 Task: Create a task  Upgrade and migrate company databases to a cloud-based solution , assign it to team member softage.2@softage.net in the project AgileDream and update the status of the task to  Off Track , set the priority of the task to Medium
Action: Mouse moved to (57, 47)
Screenshot: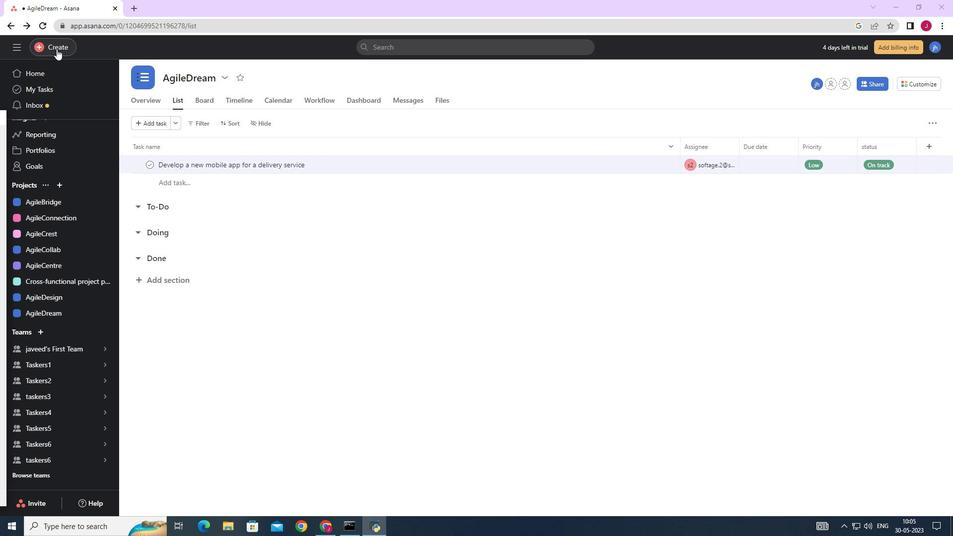 
Action: Mouse pressed left at (57, 47)
Screenshot: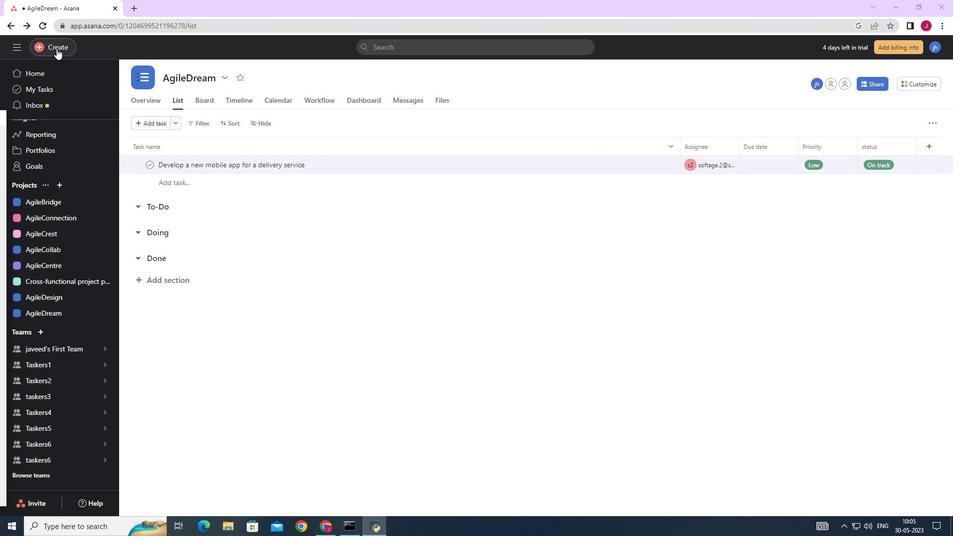 
Action: Mouse moved to (128, 51)
Screenshot: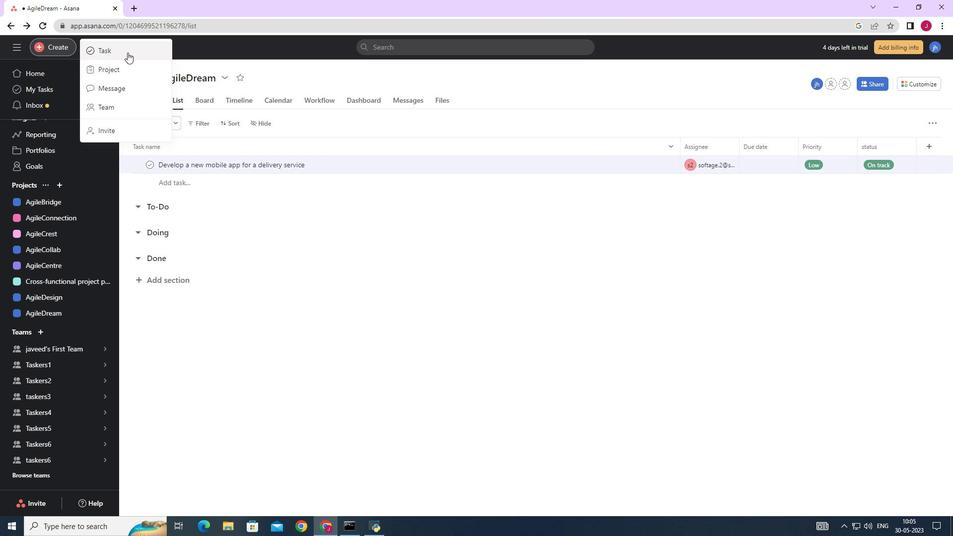 
Action: Mouse pressed left at (128, 51)
Screenshot: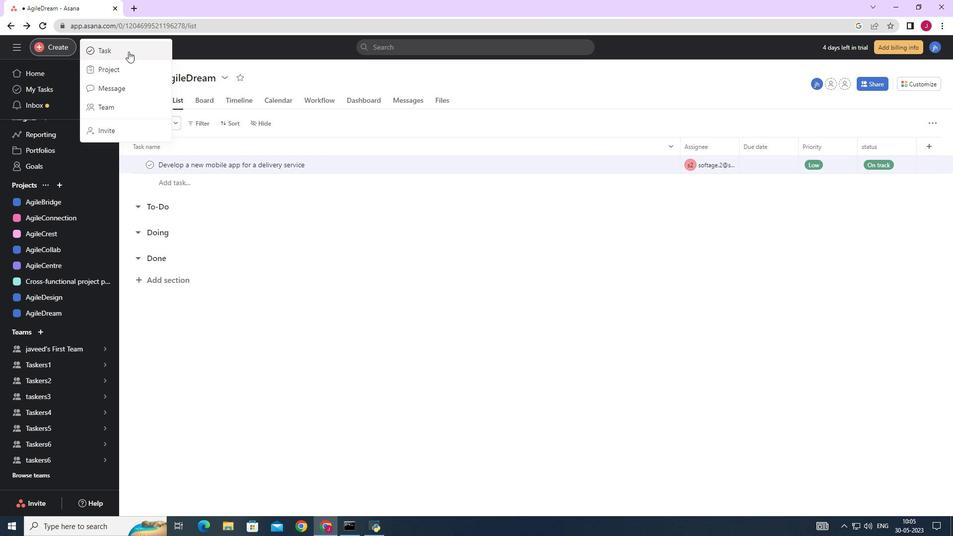 
Action: Mouse moved to (775, 328)
Screenshot: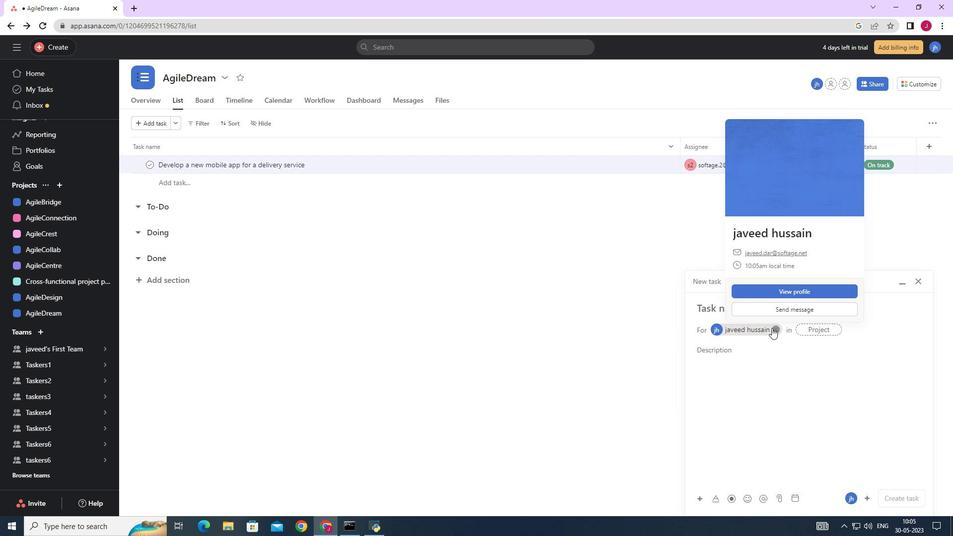 
Action: Mouse pressed left at (775, 328)
Screenshot: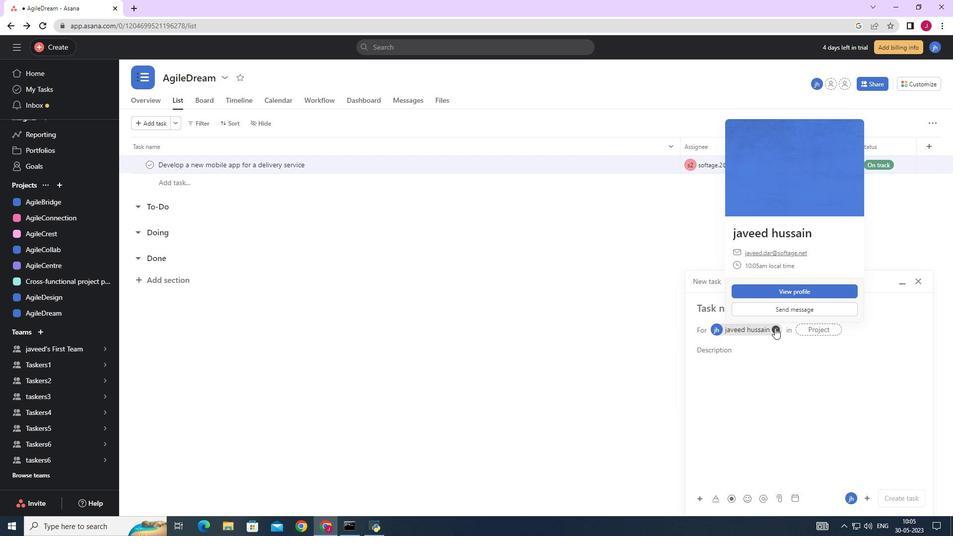 
Action: Mouse moved to (718, 306)
Screenshot: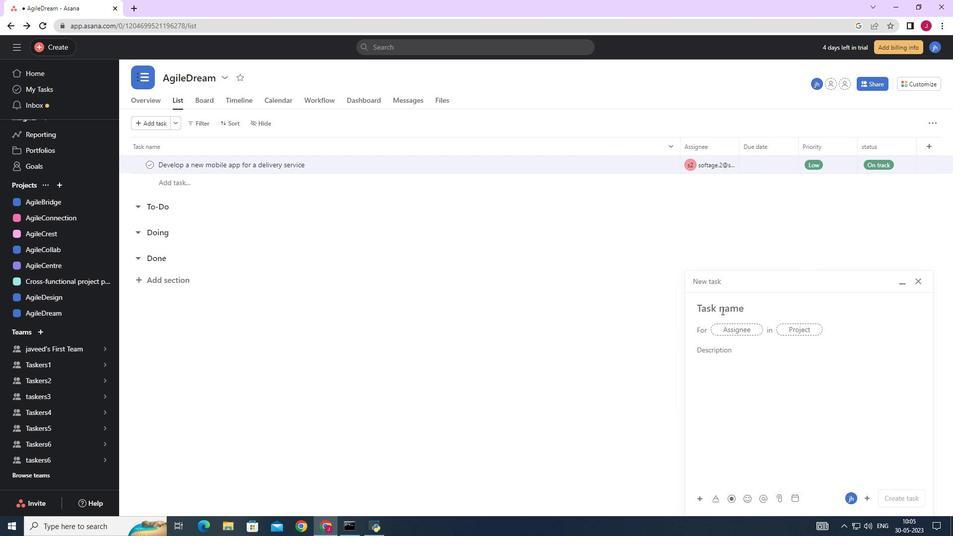 
Action: Mouse pressed left at (718, 306)
Screenshot: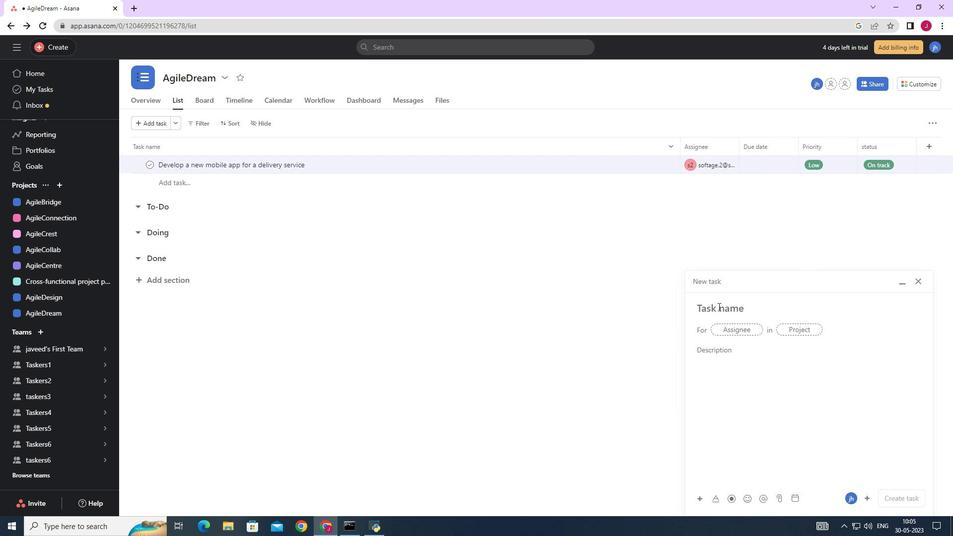 
Action: Mouse moved to (698, 312)
Screenshot: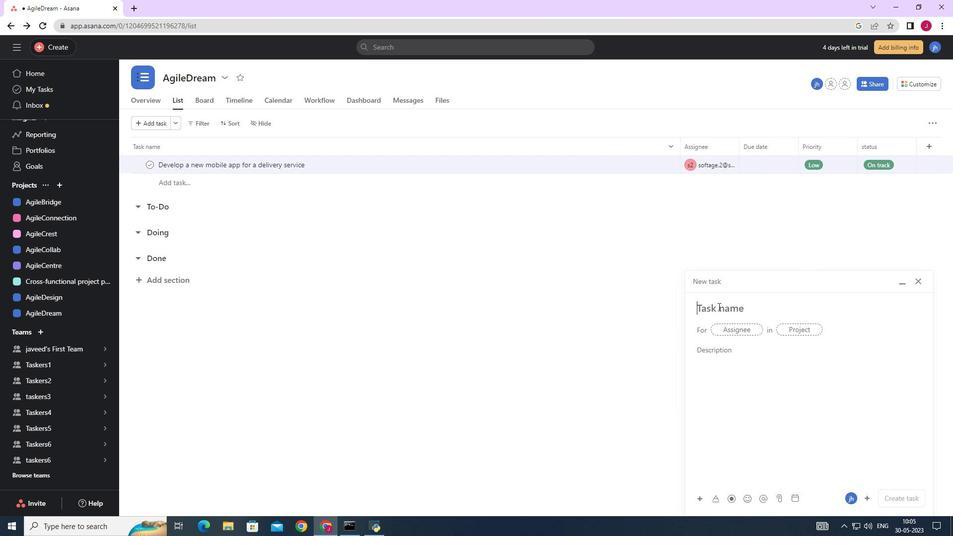
Action: Key pressed <Key.caps_lock>U<Key.caps_lock>pf<Key.backspace>grade<Key.space>and<Key.space>company<Key.space>database<Key.space>to<Key.space>a<Key.space>cloud-based<Key.space>solution
Screenshot: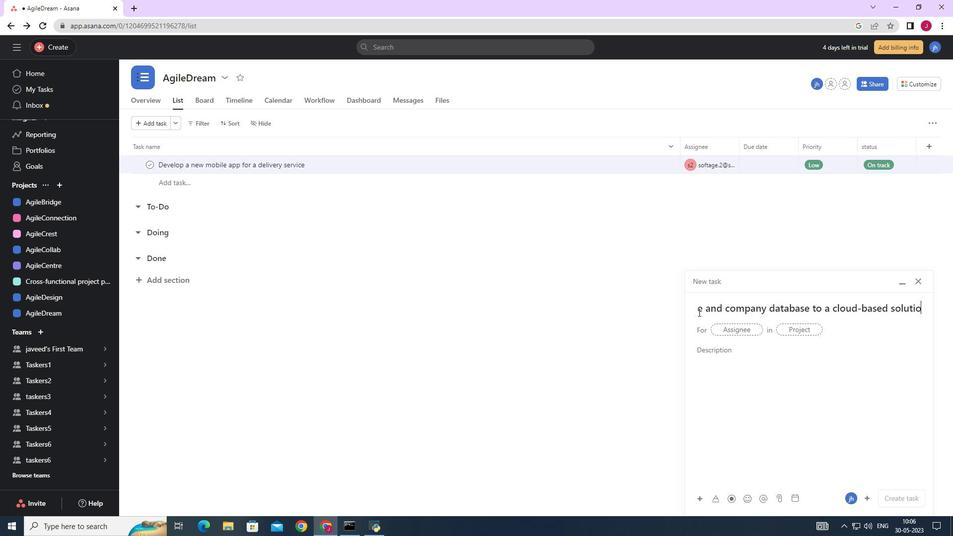 
Action: Mouse moved to (736, 330)
Screenshot: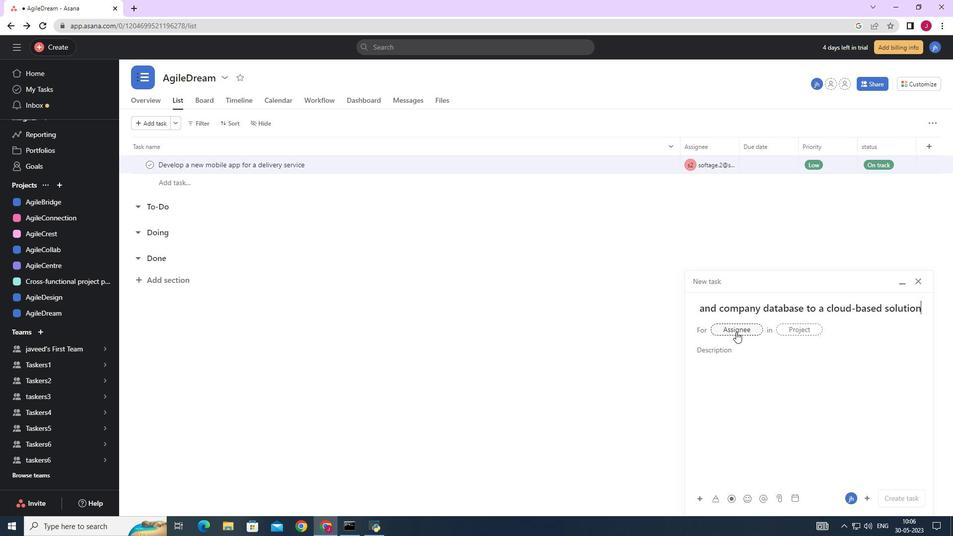 
Action: Mouse pressed left at (736, 330)
Screenshot: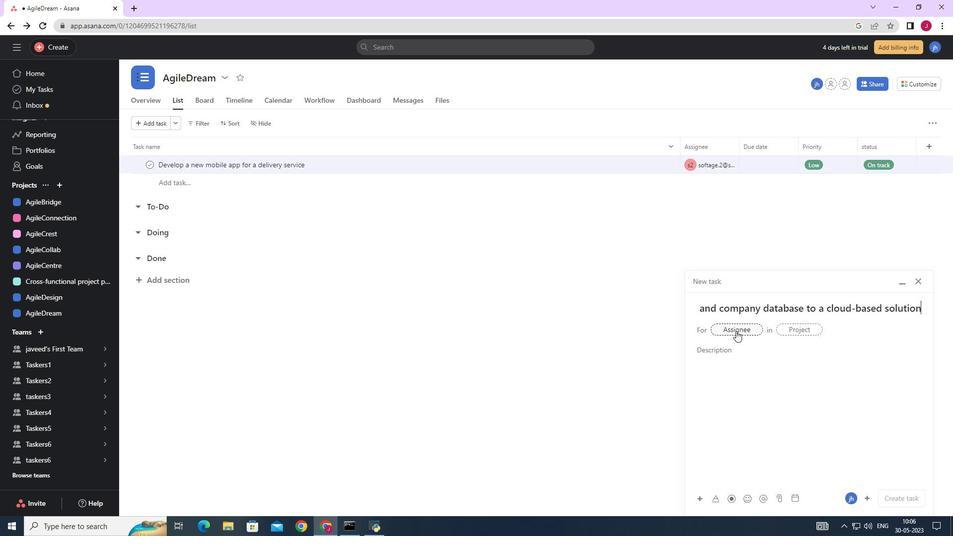 
Action: Mouse moved to (734, 330)
Screenshot: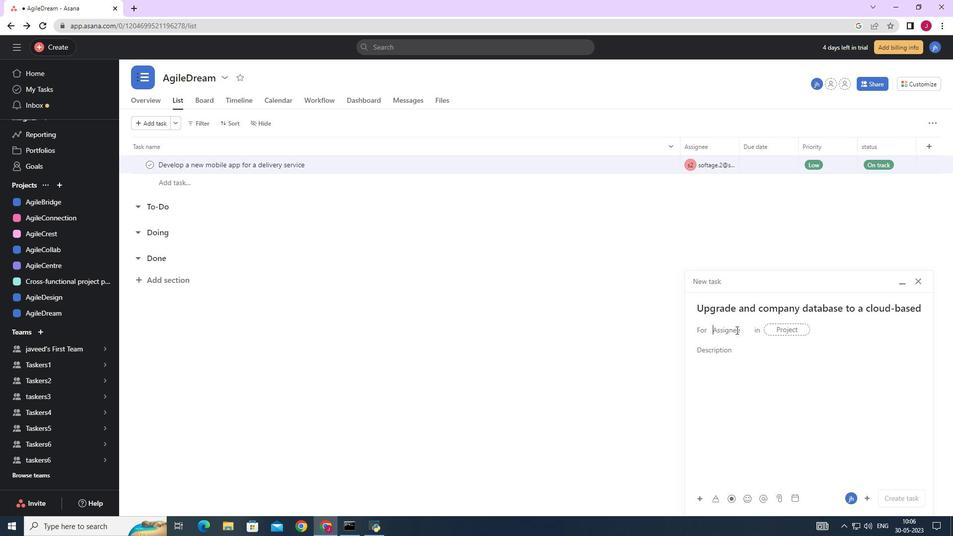 
Action: Key pressed softage.2
Screenshot: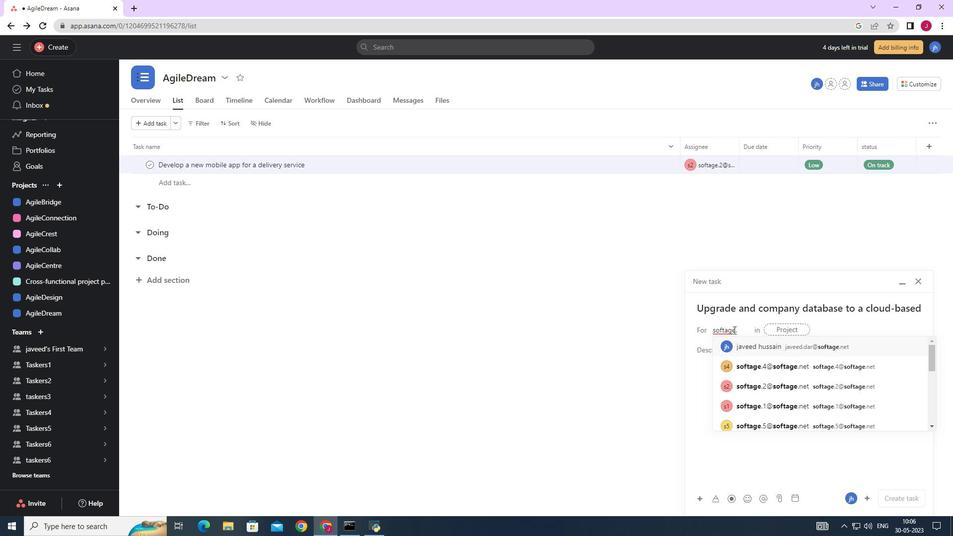 
Action: Mouse moved to (789, 346)
Screenshot: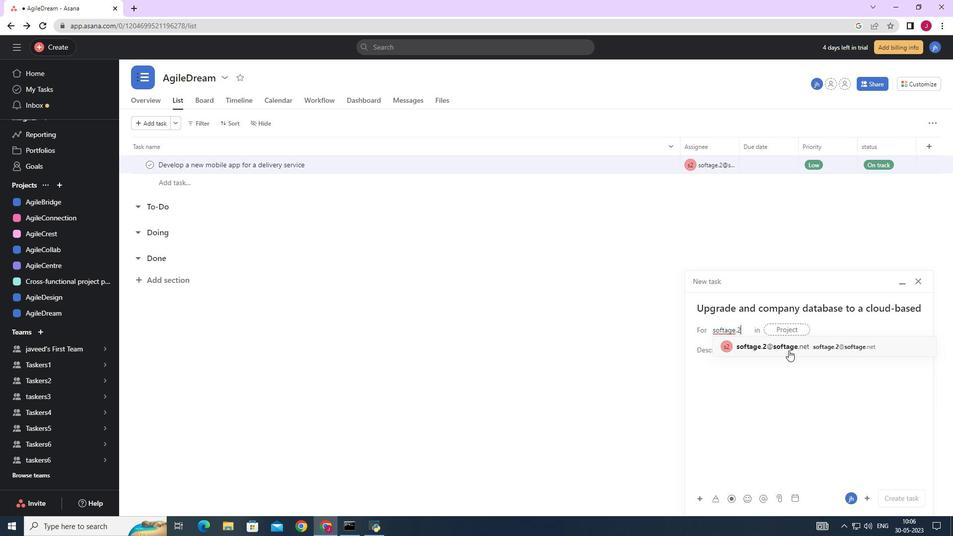 
Action: Mouse pressed left at (789, 346)
Screenshot: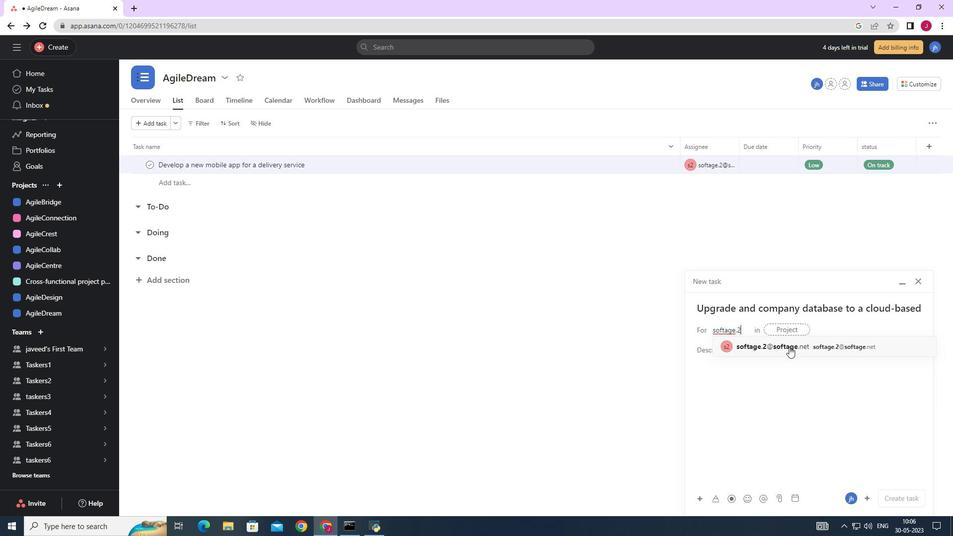 
Action: Mouse moved to (642, 346)
Screenshot: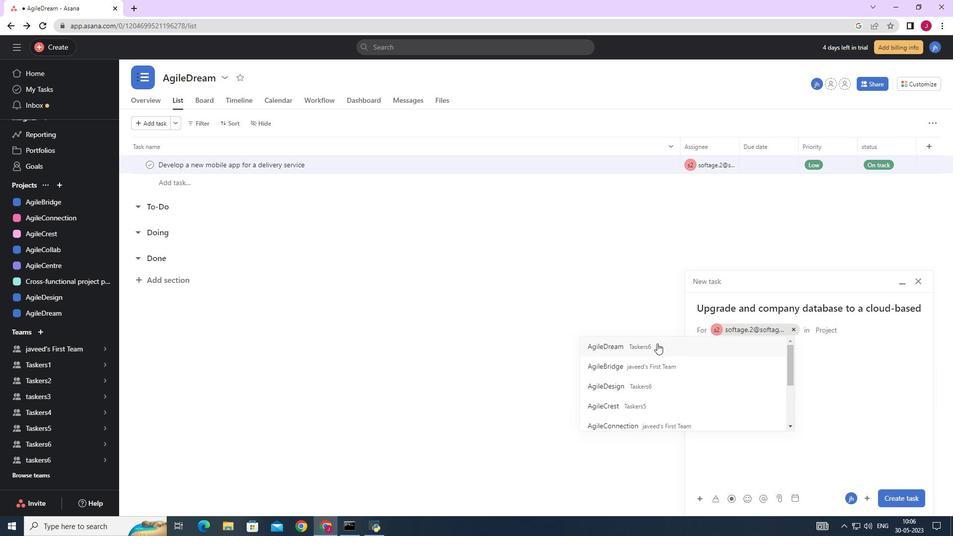 
Action: Mouse pressed left at (642, 346)
Screenshot: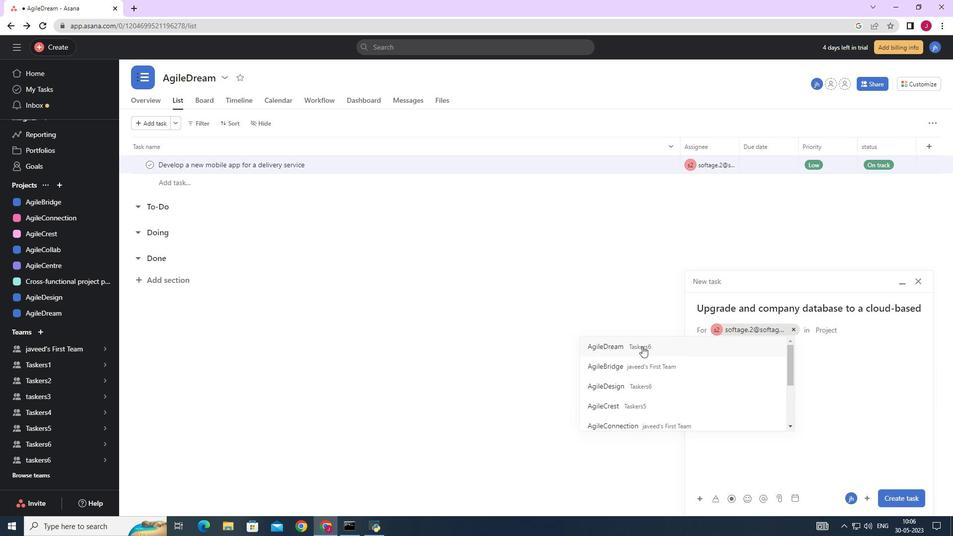 
Action: Mouse moved to (741, 354)
Screenshot: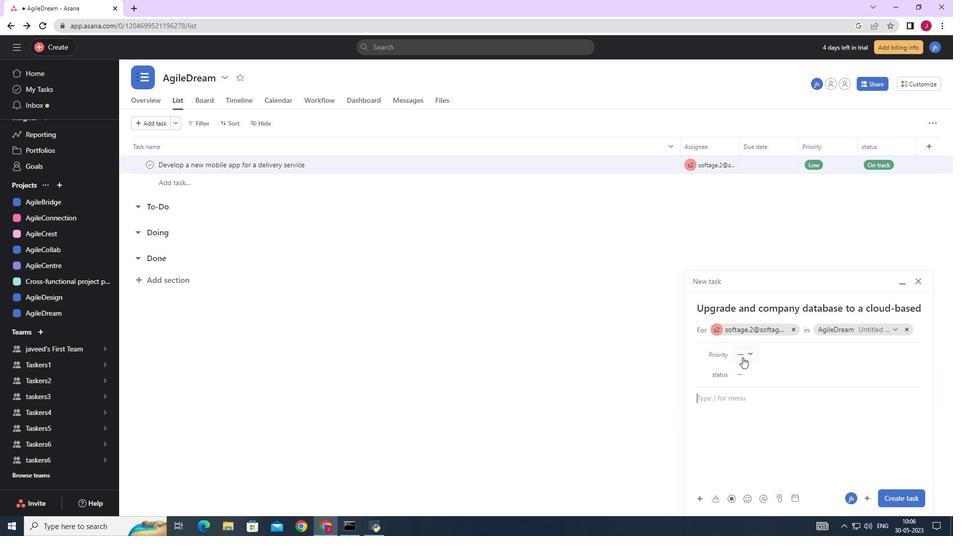 
Action: Mouse pressed left at (741, 354)
Screenshot: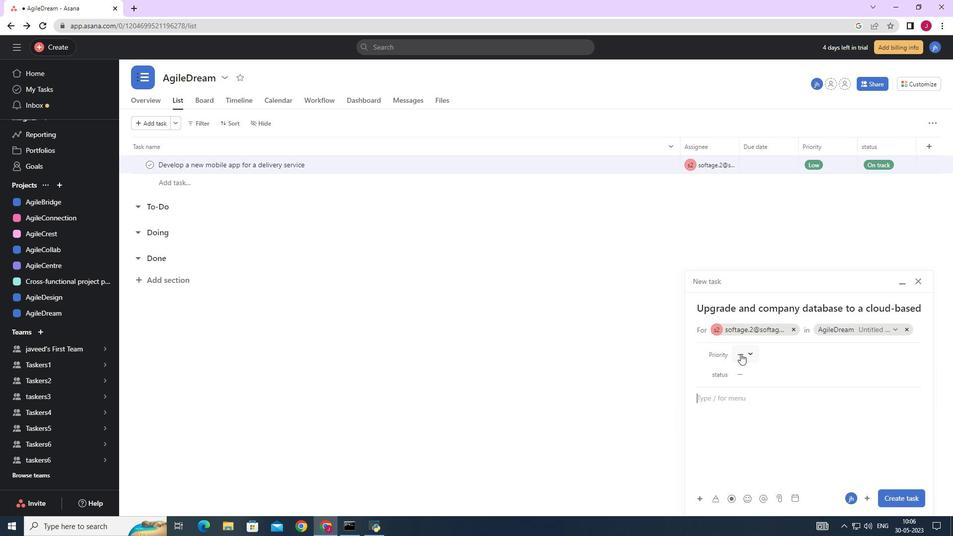 
Action: Mouse moved to (762, 405)
Screenshot: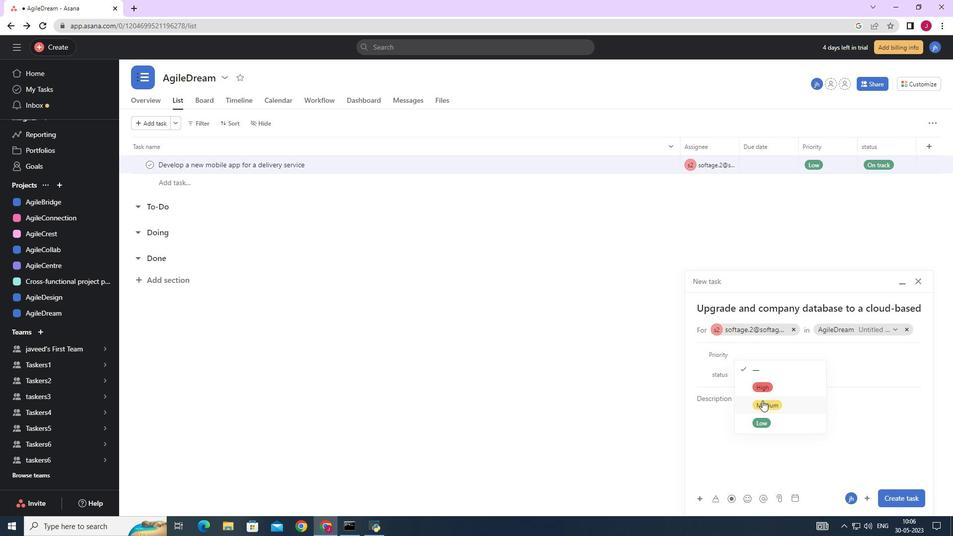 
Action: Mouse pressed left at (762, 405)
Screenshot: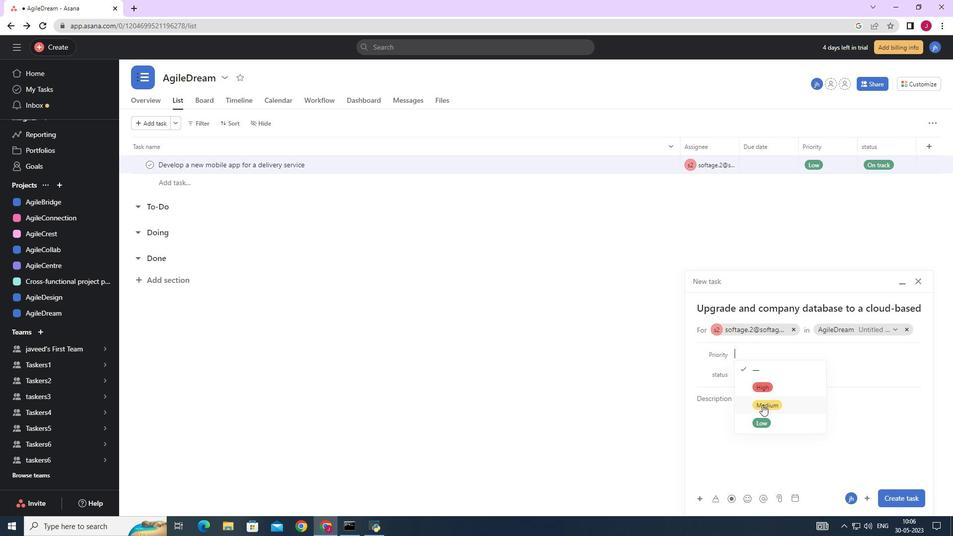
Action: Mouse moved to (748, 371)
Screenshot: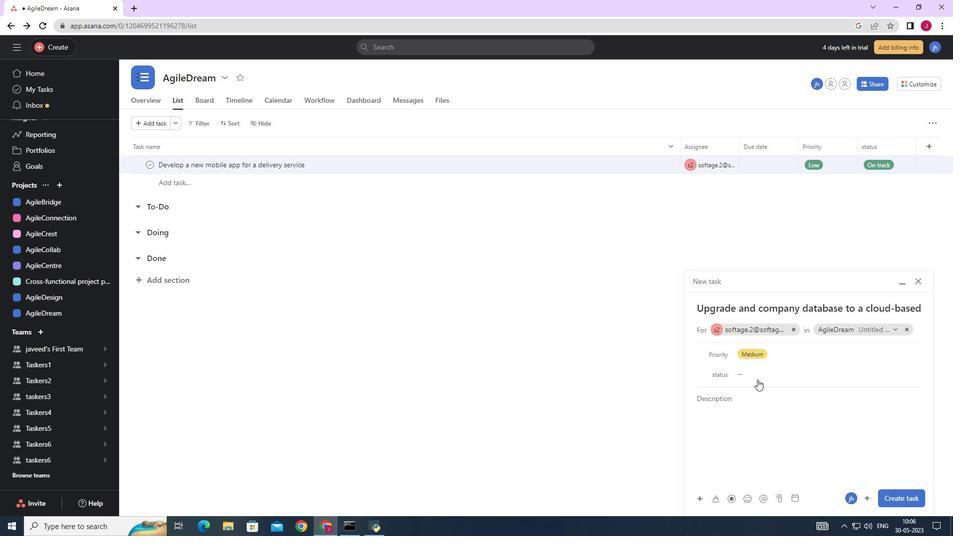 
Action: Mouse pressed left at (748, 371)
Screenshot: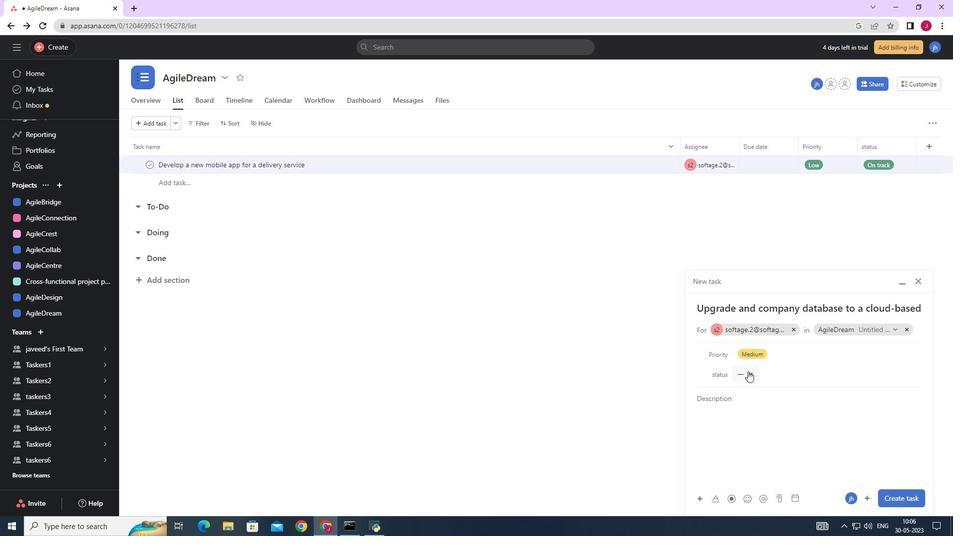 
Action: Mouse moved to (763, 419)
Screenshot: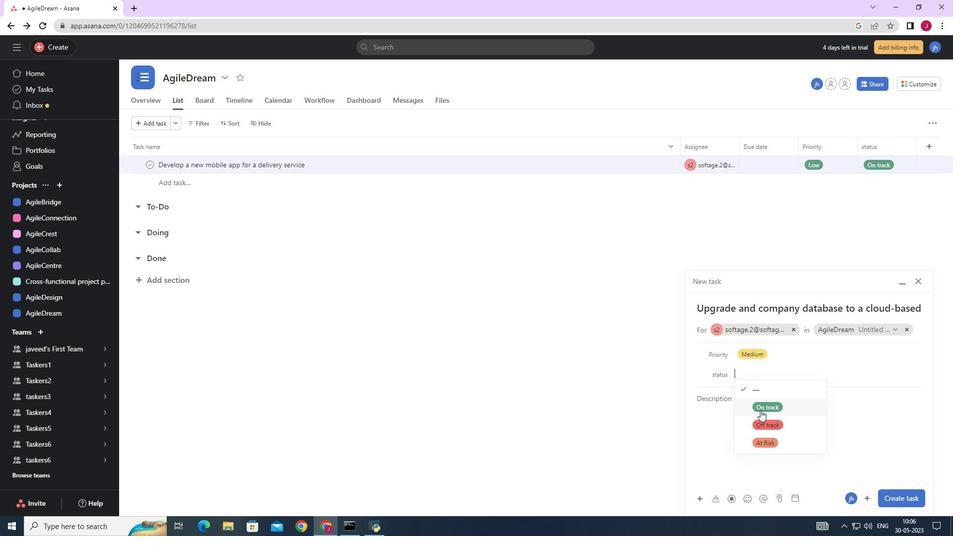 
Action: Mouse pressed left at (763, 419)
Screenshot: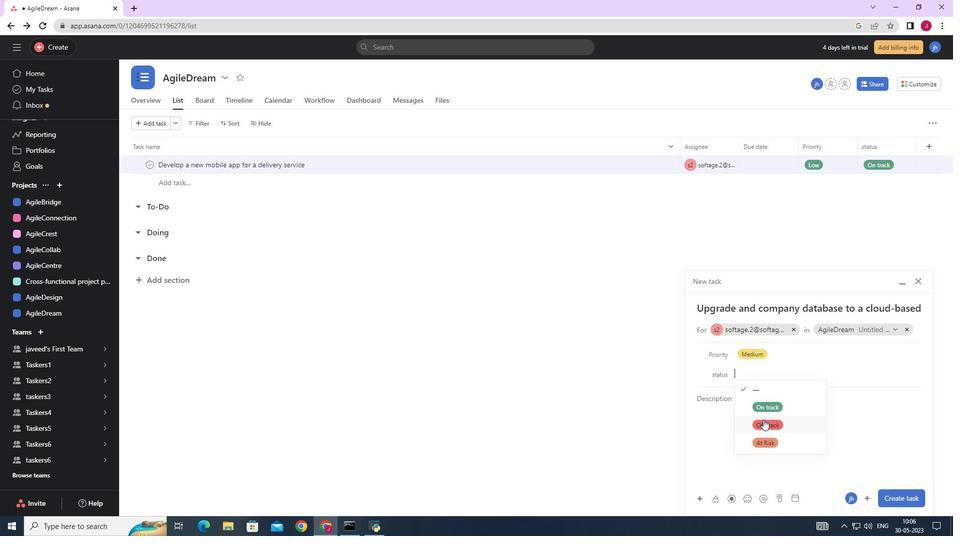 
Action: Mouse moved to (895, 498)
Screenshot: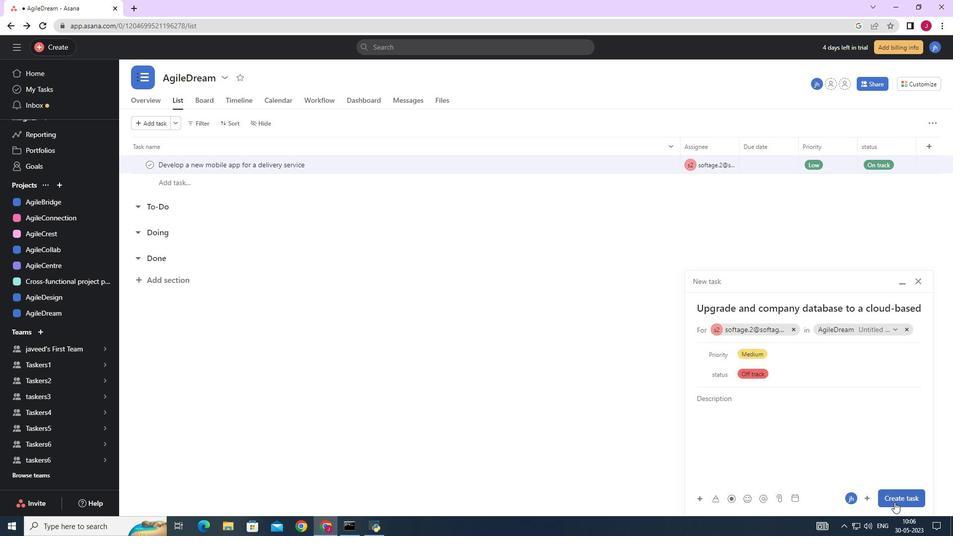 
Action: Mouse pressed left at (895, 498)
Screenshot: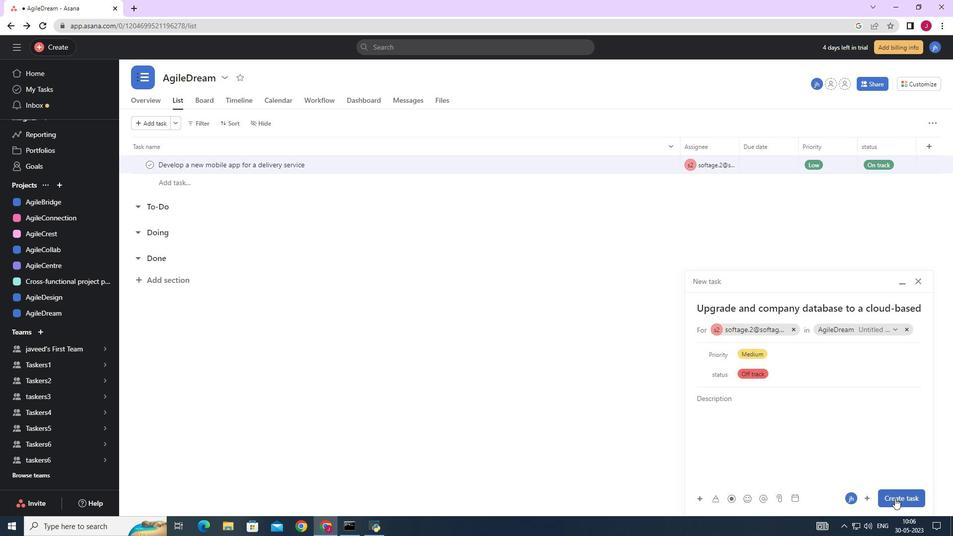 
Action: Mouse moved to (557, 384)
Screenshot: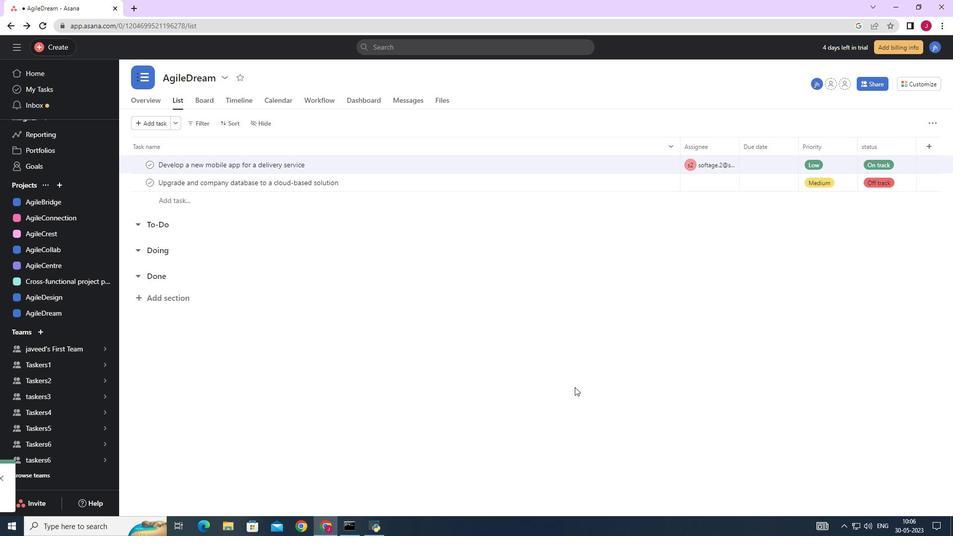 
